 Task: In the  document Mothersday.doc, select heading and apply ' Italics' Use the "find feature" to find mentioned word and apply Strikethrough in: ' selflessness'
Action: Mouse moved to (340, 514)
Screenshot: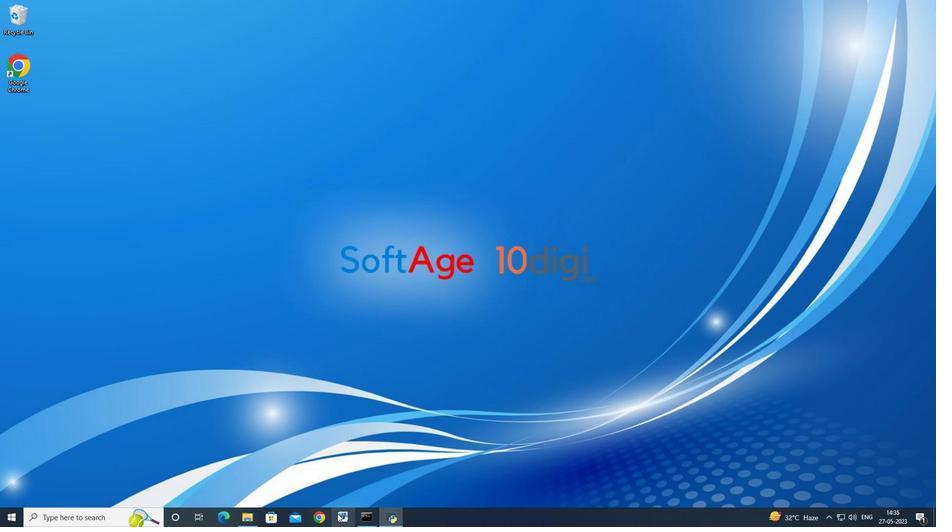 
Action: Mouse pressed left at (340, 514)
Screenshot: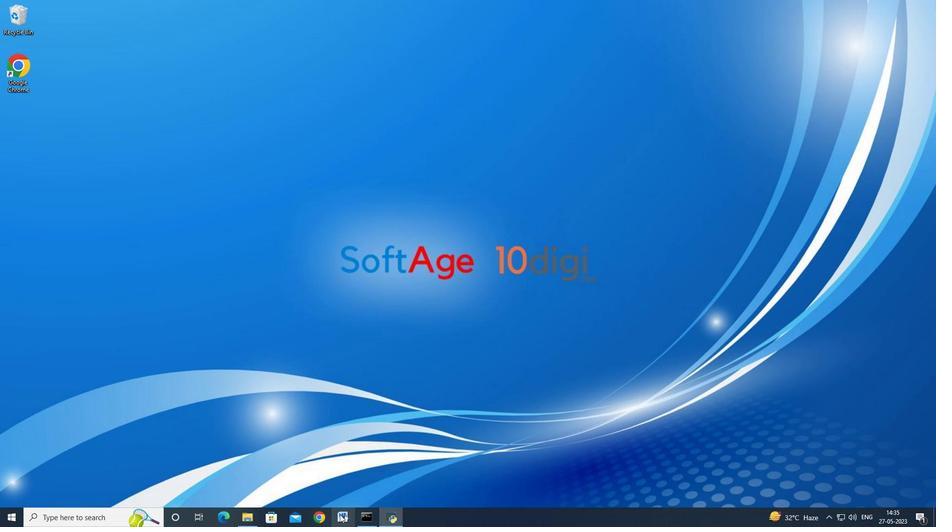 
Action: Mouse moved to (6, 18)
Screenshot: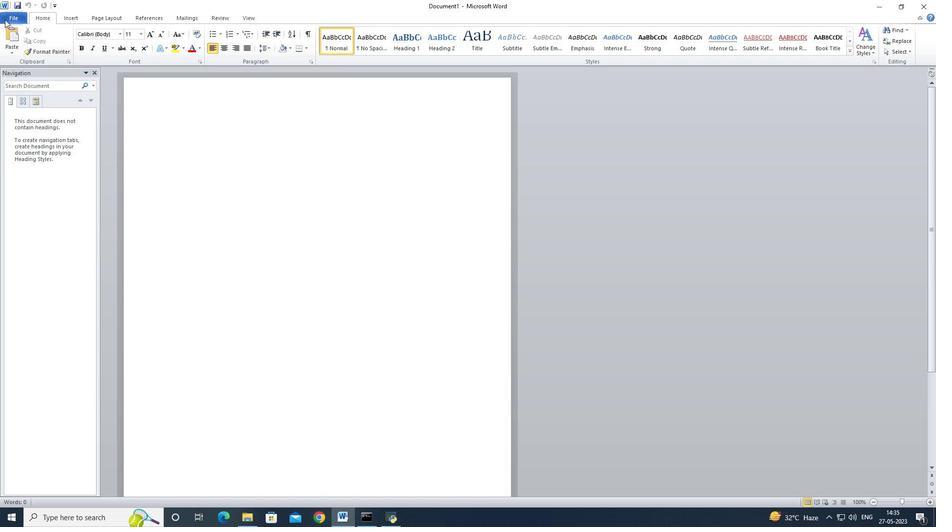 
Action: Mouse pressed left at (6, 18)
Screenshot: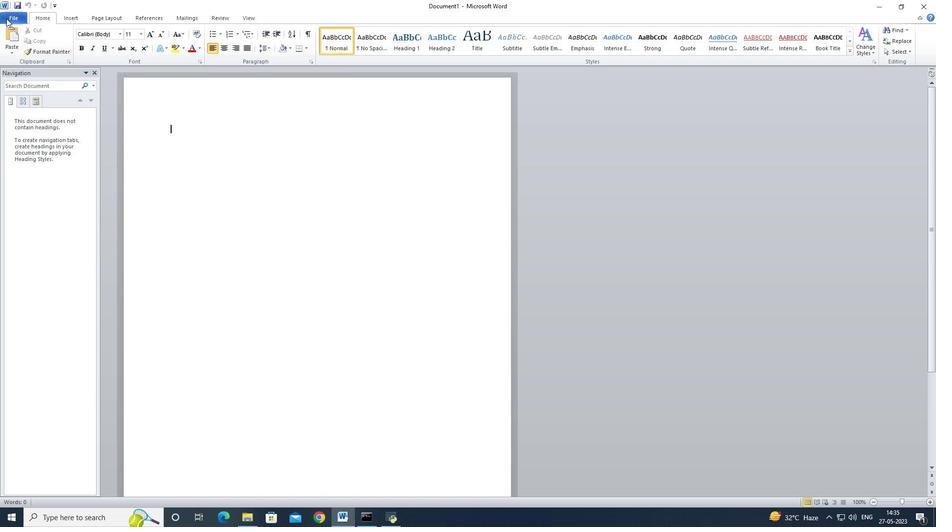 
Action: Mouse moved to (33, 63)
Screenshot: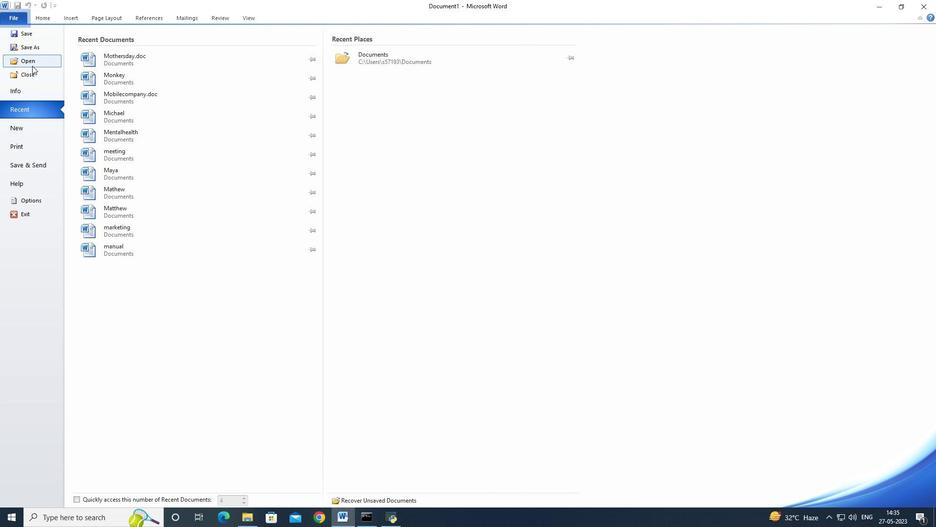 
Action: Mouse pressed left at (33, 63)
Screenshot: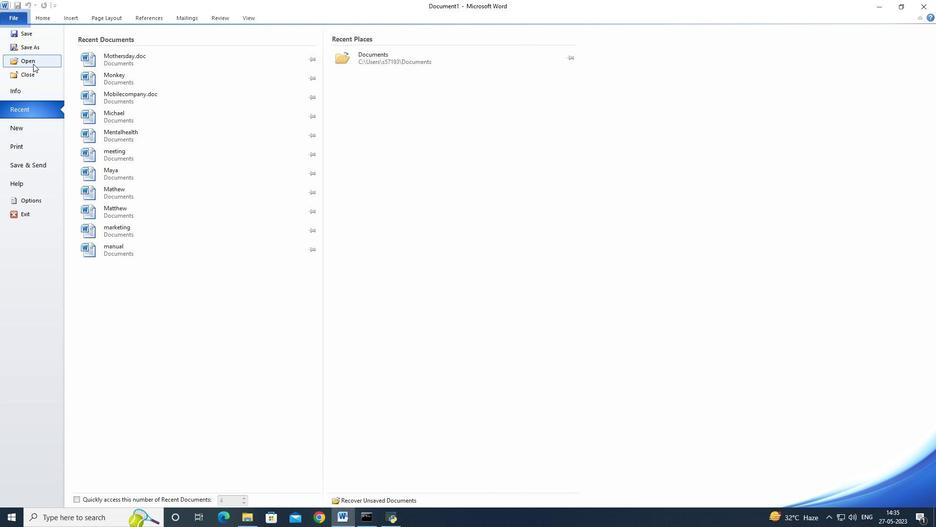 
Action: Mouse moved to (136, 108)
Screenshot: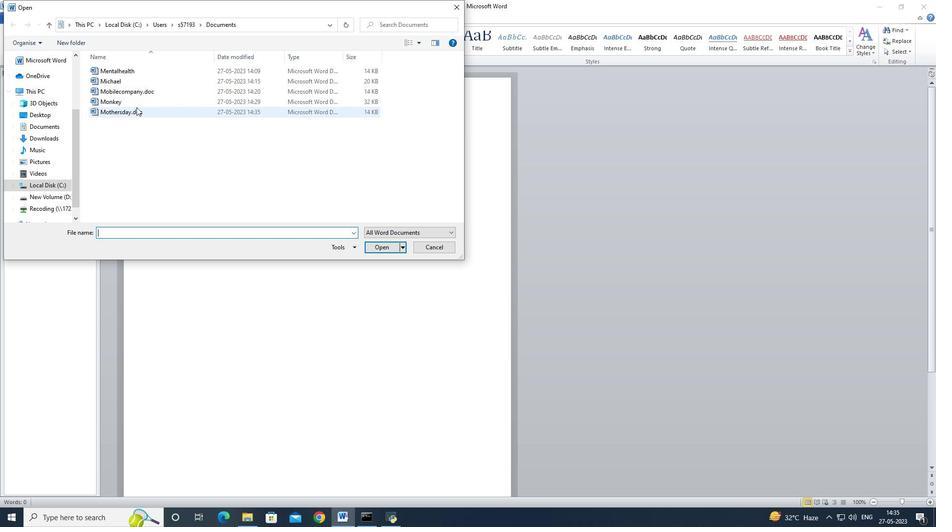 
Action: Mouse pressed left at (136, 108)
Screenshot: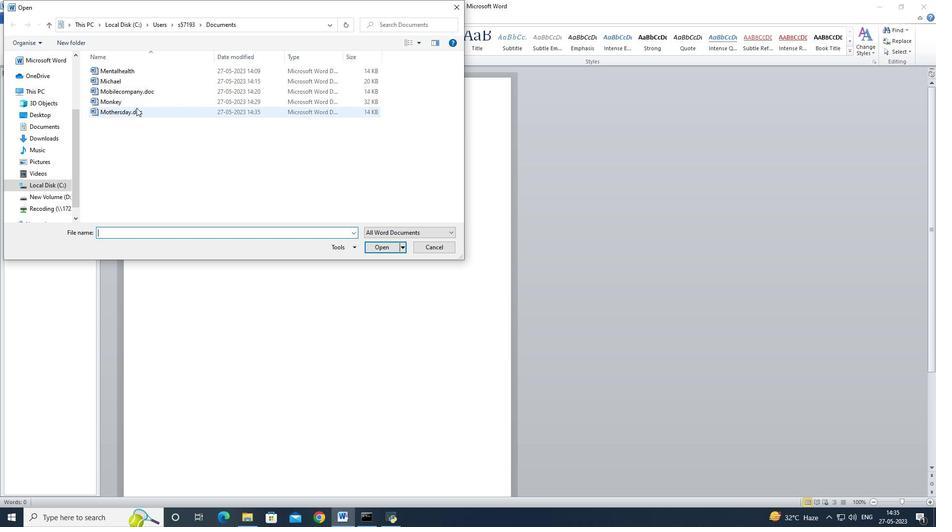 
Action: Mouse moved to (374, 246)
Screenshot: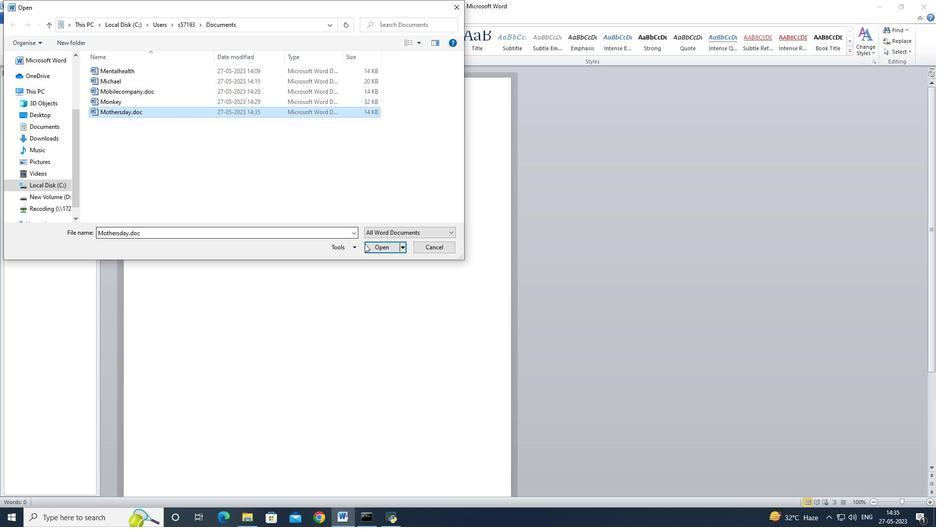 
Action: Mouse pressed left at (374, 246)
Screenshot: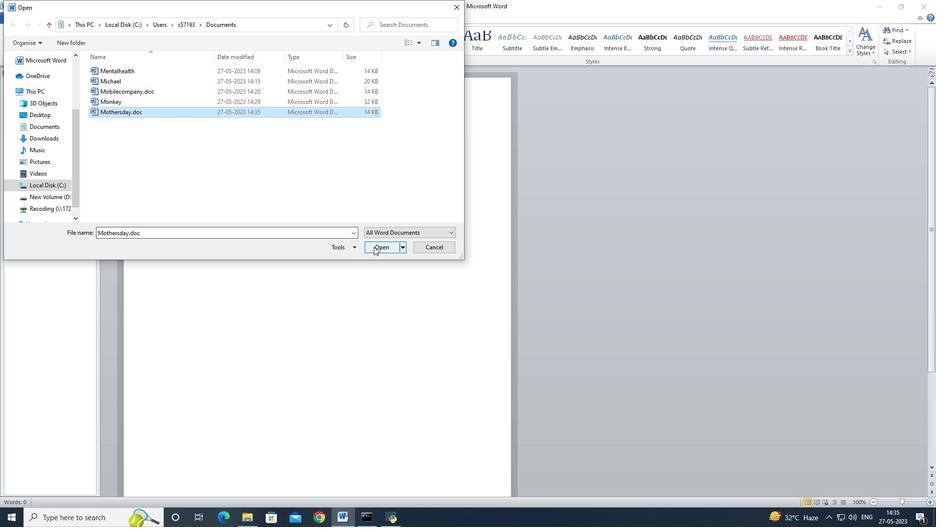 
Action: Mouse moved to (167, 140)
Screenshot: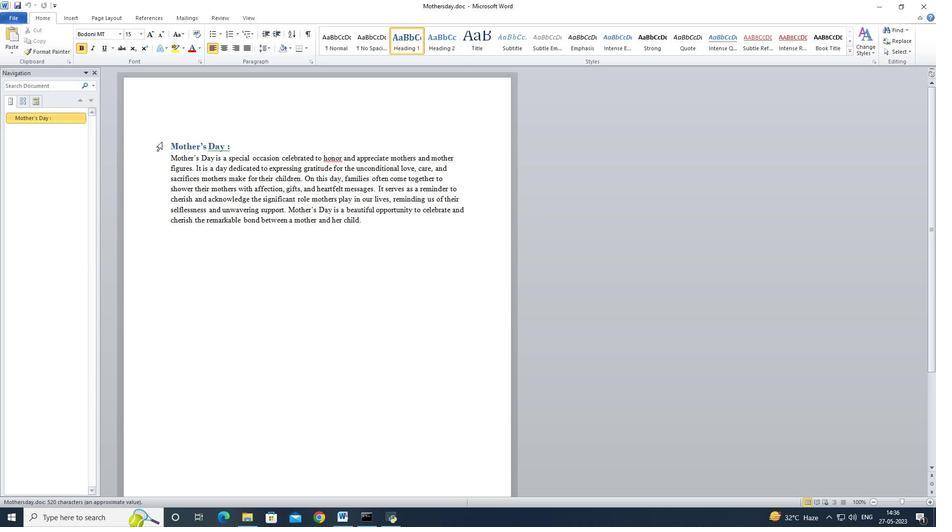 
Action: Mouse pressed left at (167, 140)
Screenshot: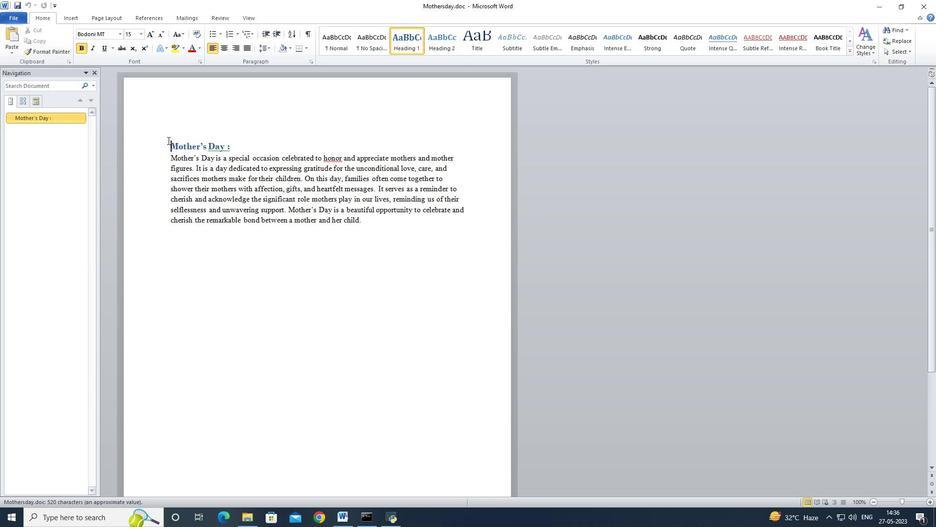 
Action: Mouse moved to (93, 49)
Screenshot: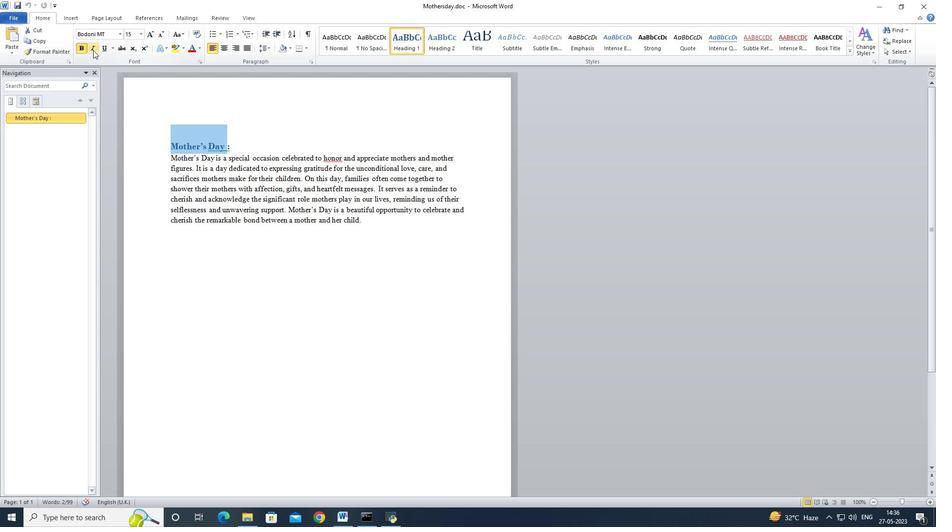 
Action: Mouse pressed left at (93, 49)
Screenshot: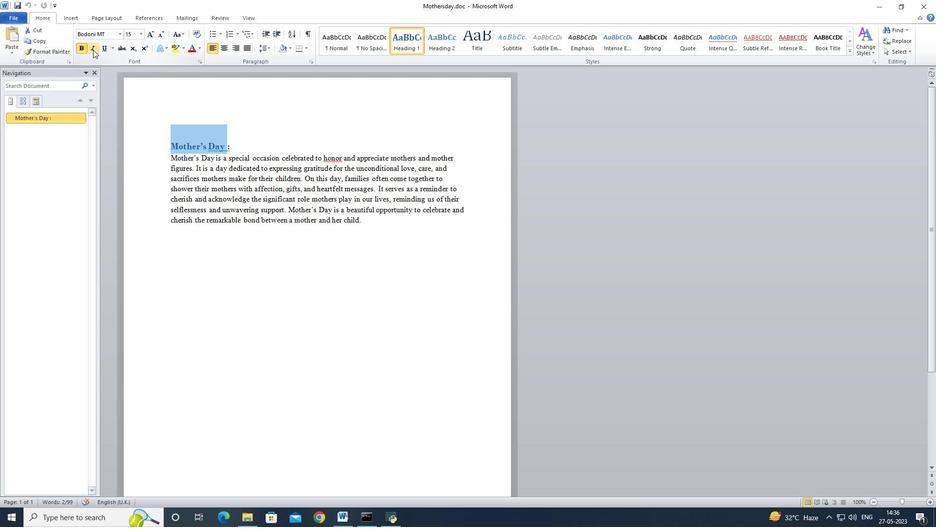 
Action: Mouse moved to (382, 142)
Screenshot: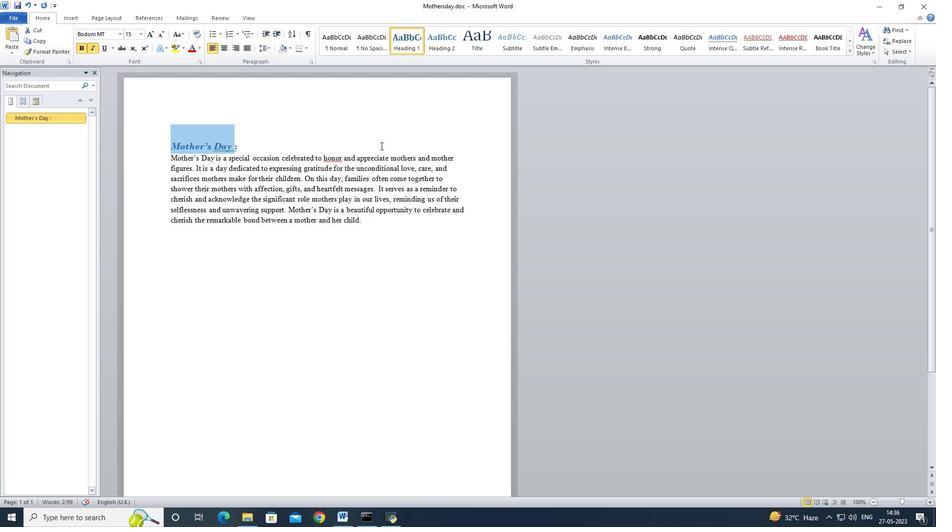 
Action: Mouse pressed left at (382, 142)
Screenshot: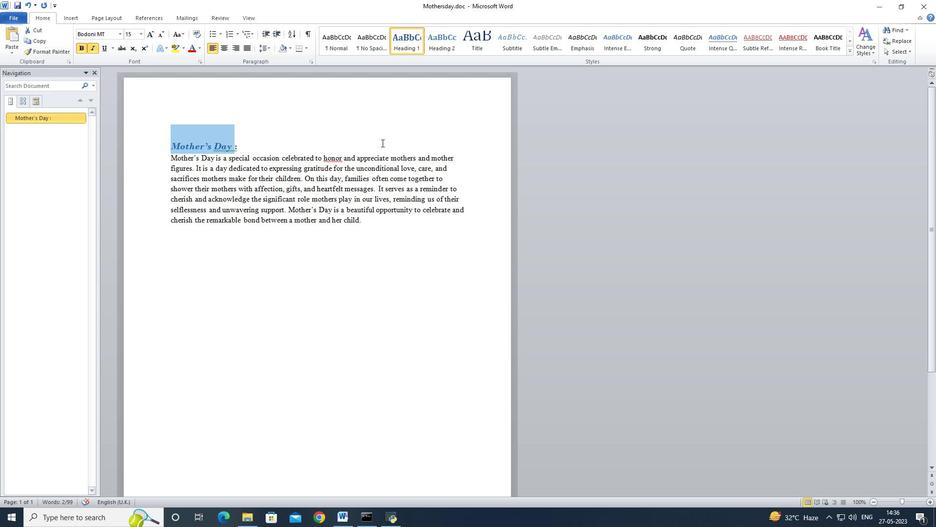 
Action: Mouse moved to (380, 145)
Screenshot: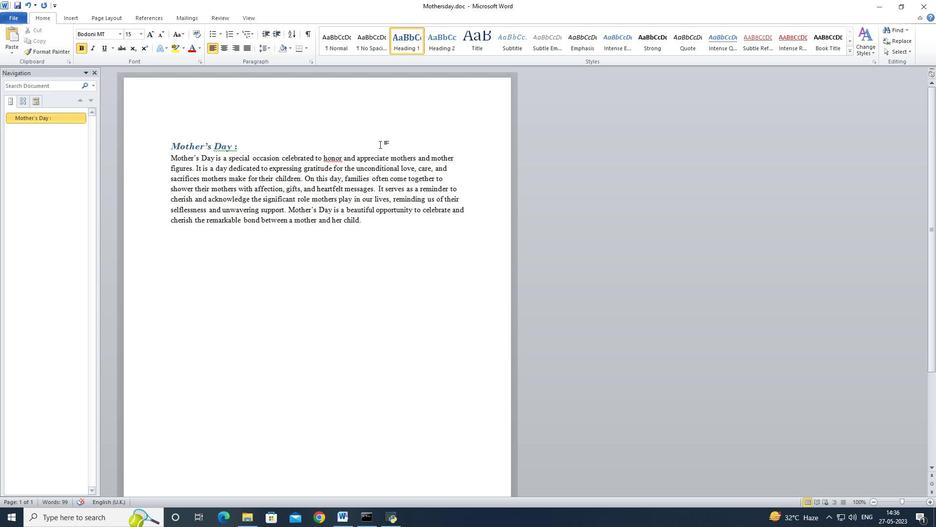 
Action: Key pressed ctrl+Fselflessness
Screenshot: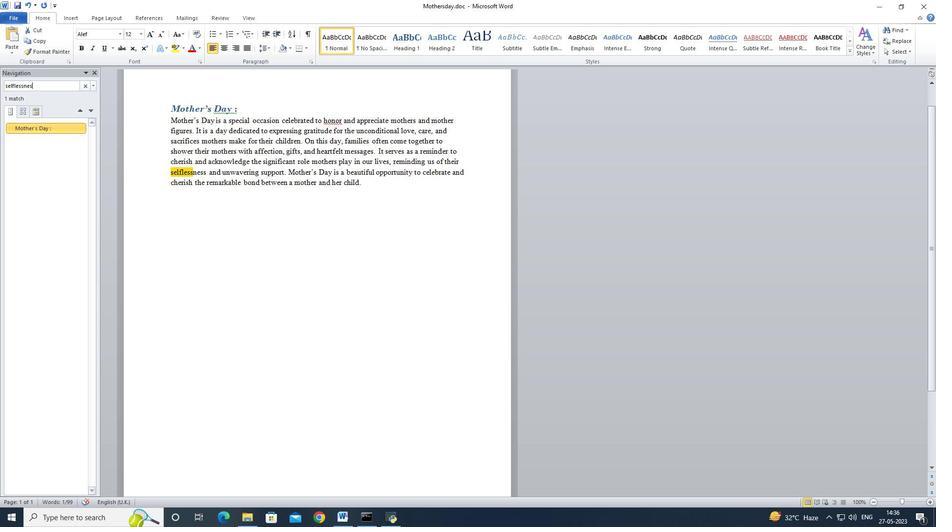 
Action: Mouse moved to (91, 114)
Screenshot: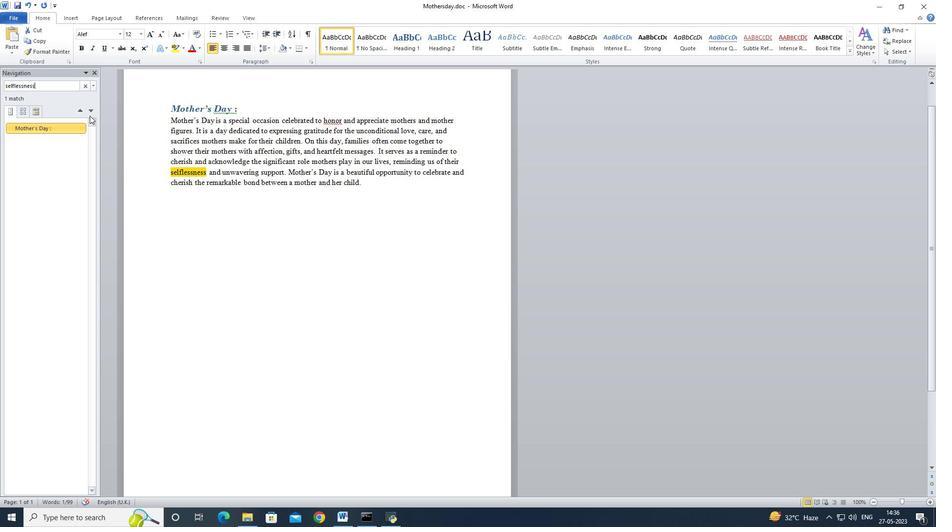 
Action: Mouse pressed left at (91, 114)
Screenshot: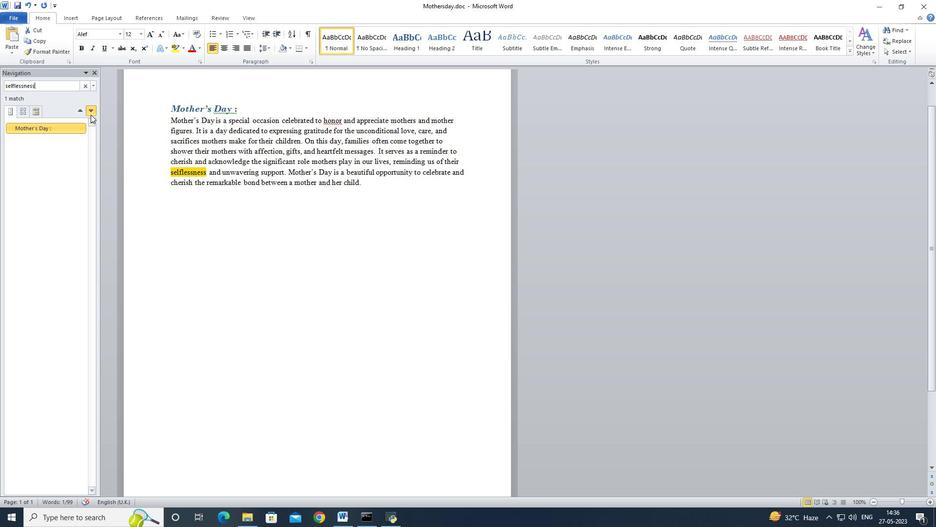 
Action: Mouse moved to (182, 171)
Screenshot: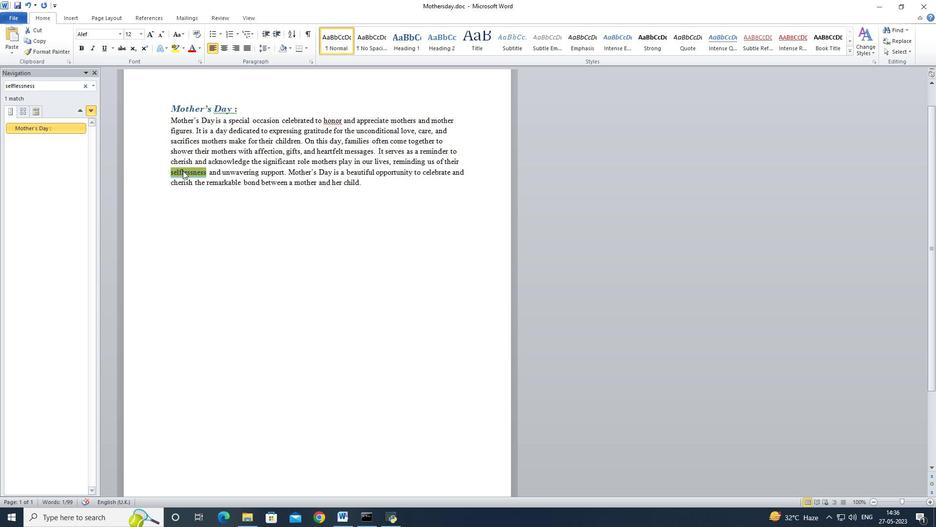 
Action: Mouse pressed right at (182, 171)
Screenshot: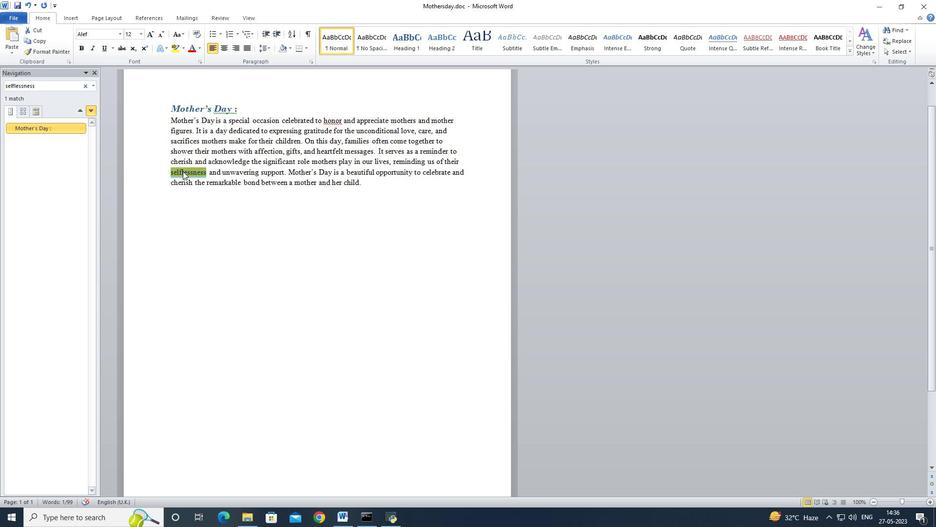 
Action: Mouse moved to (277, 60)
Screenshot: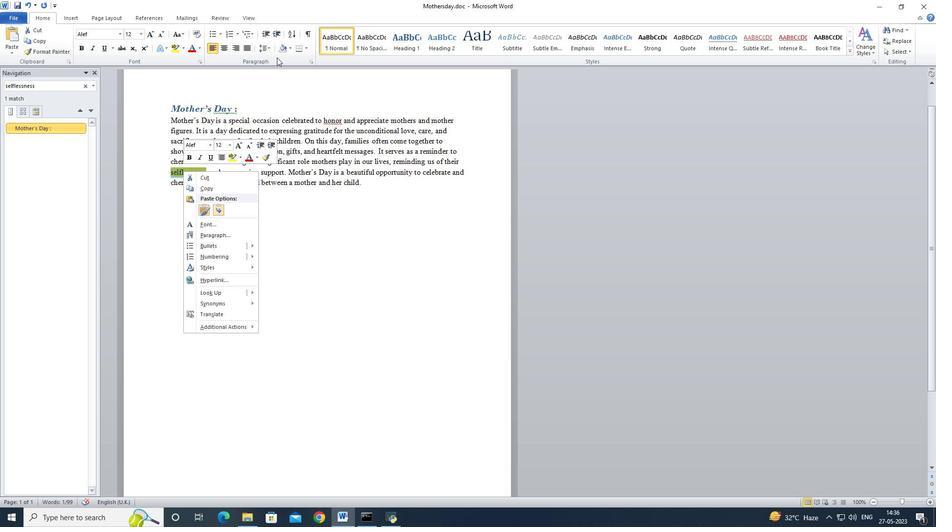 
Action: Mouse pressed left at (277, 60)
Screenshot: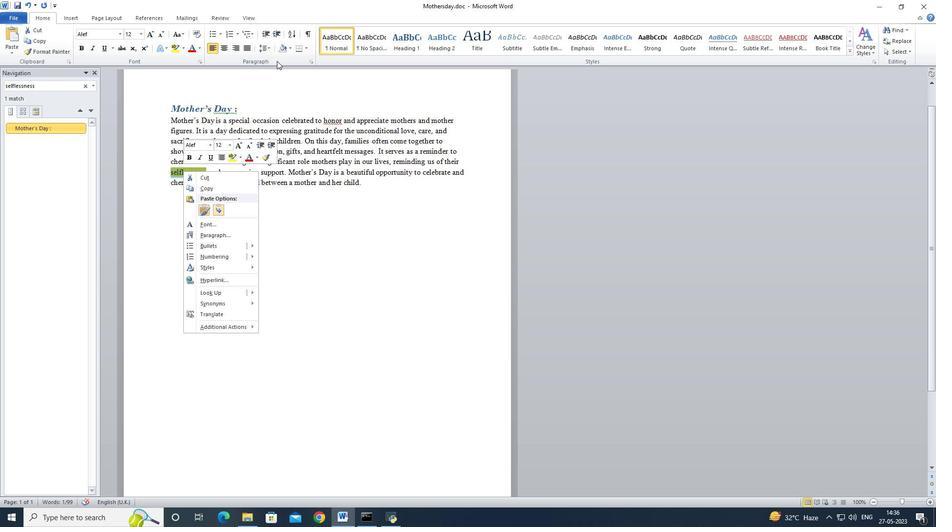 
Action: Mouse moved to (124, 49)
Screenshot: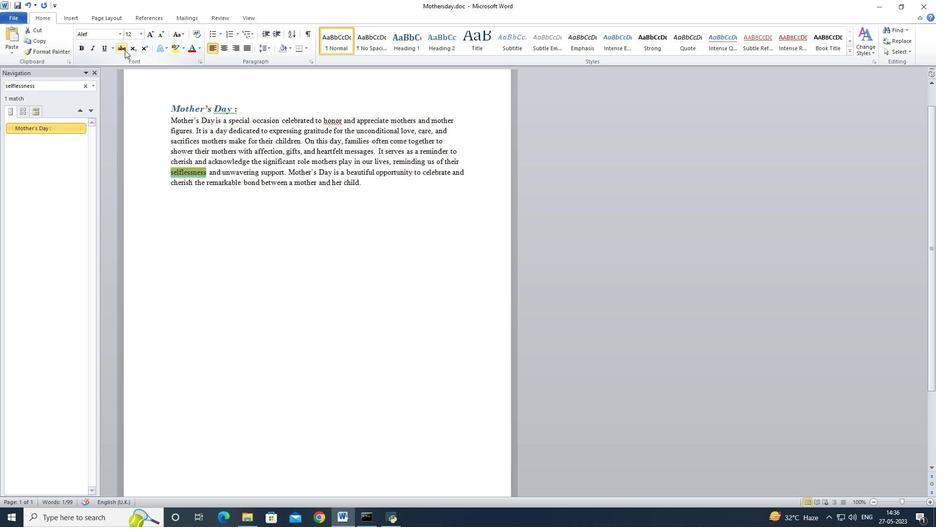 
Action: Mouse pressed left at (124, 49)
Screenshot: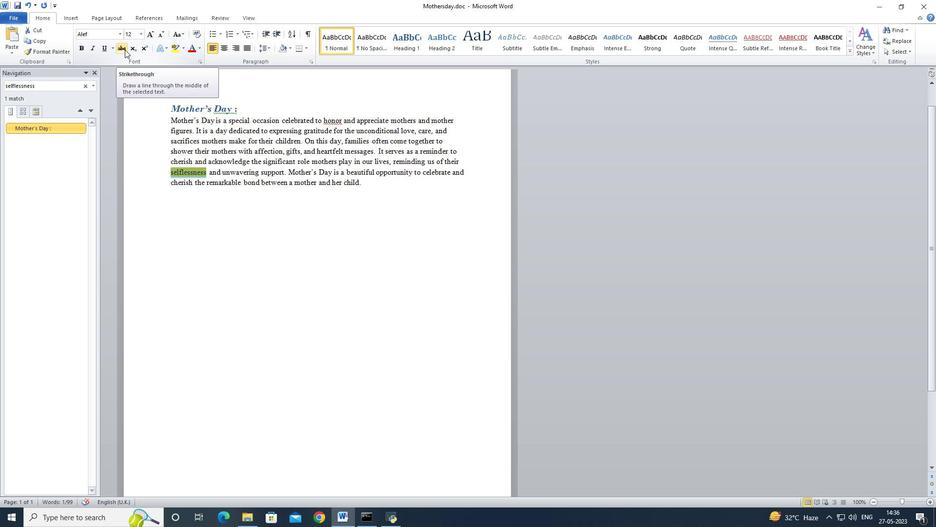 
Action: Mouse moved to (253, 209)
Screenshot: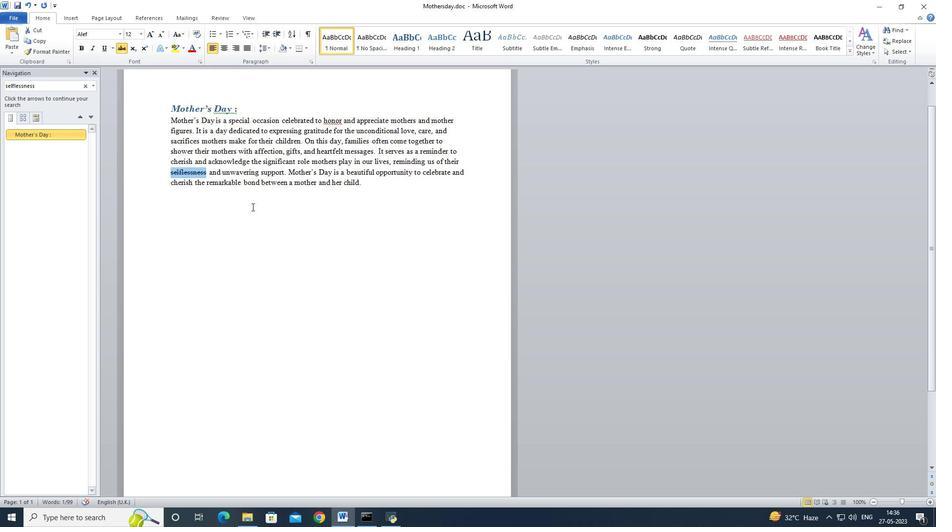 
Action: Mouse pressed left at (253, 209)
Screenshot: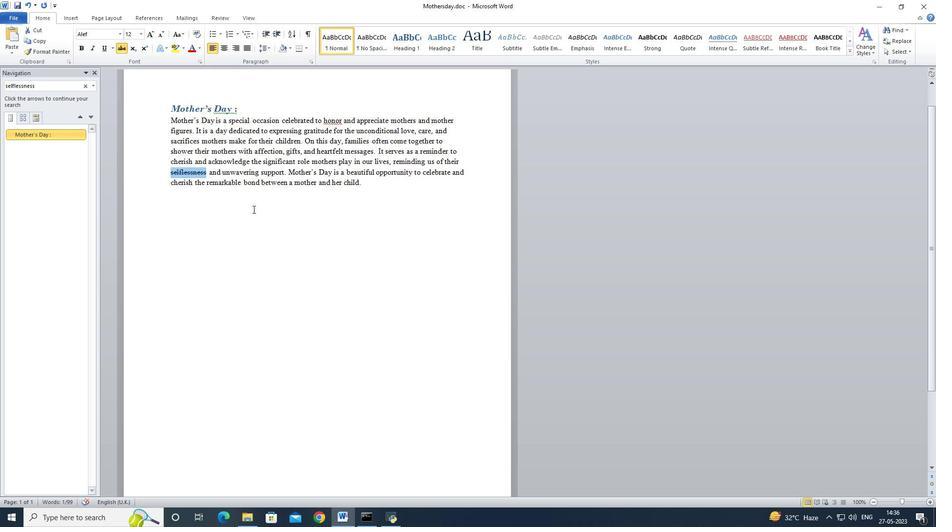 
Action: Mouse moved to (267, 210)
Screenshot: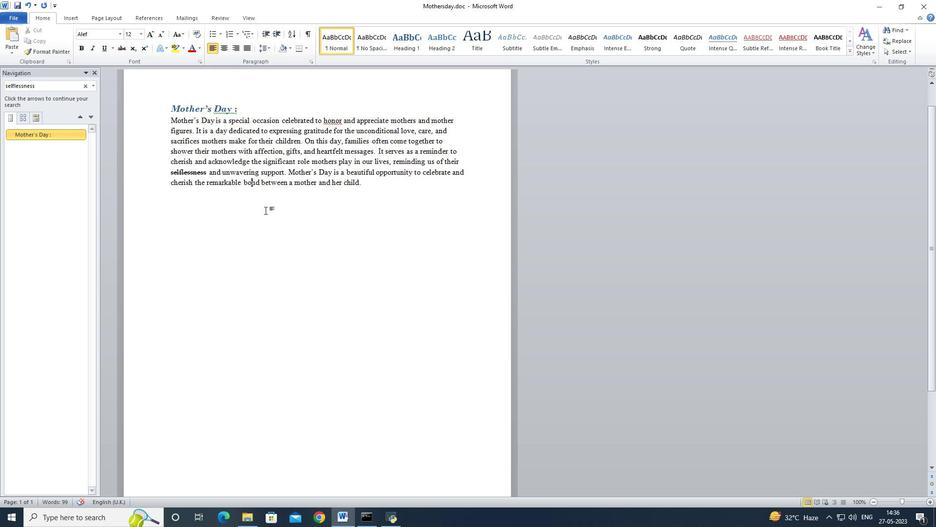 
